 Task: Add Vista Hermosa Bean And Oaxaca Cheese Hand-Rolled Burrito to the cart.
Action: Mouse moved to (23, 127)
Screenshot: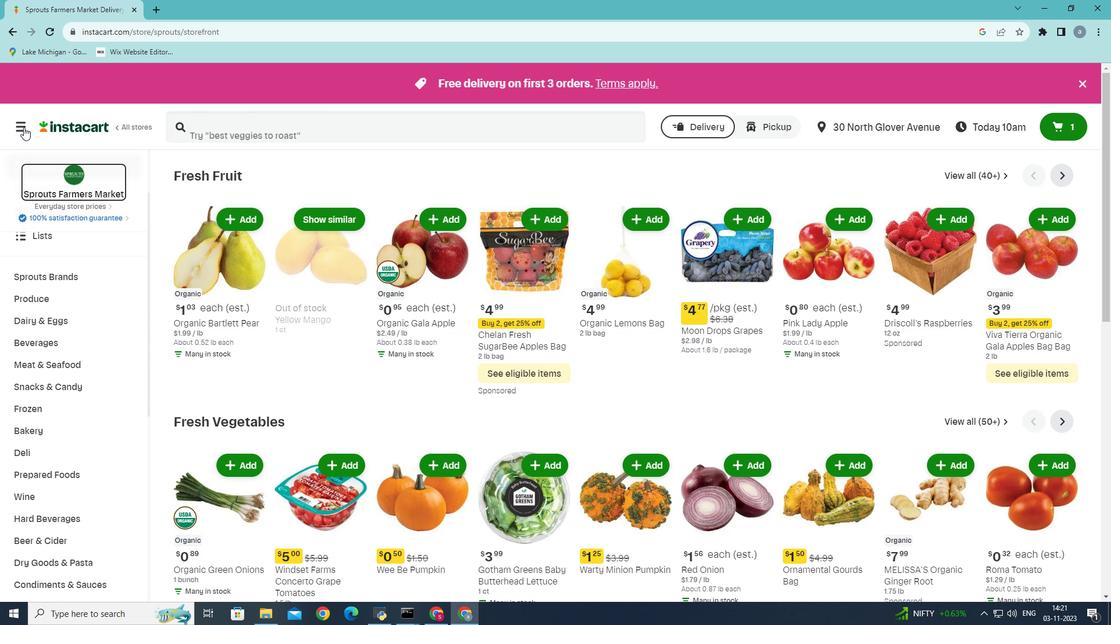 
Action: Mouse pressed left at (23, 127)
Screenshot: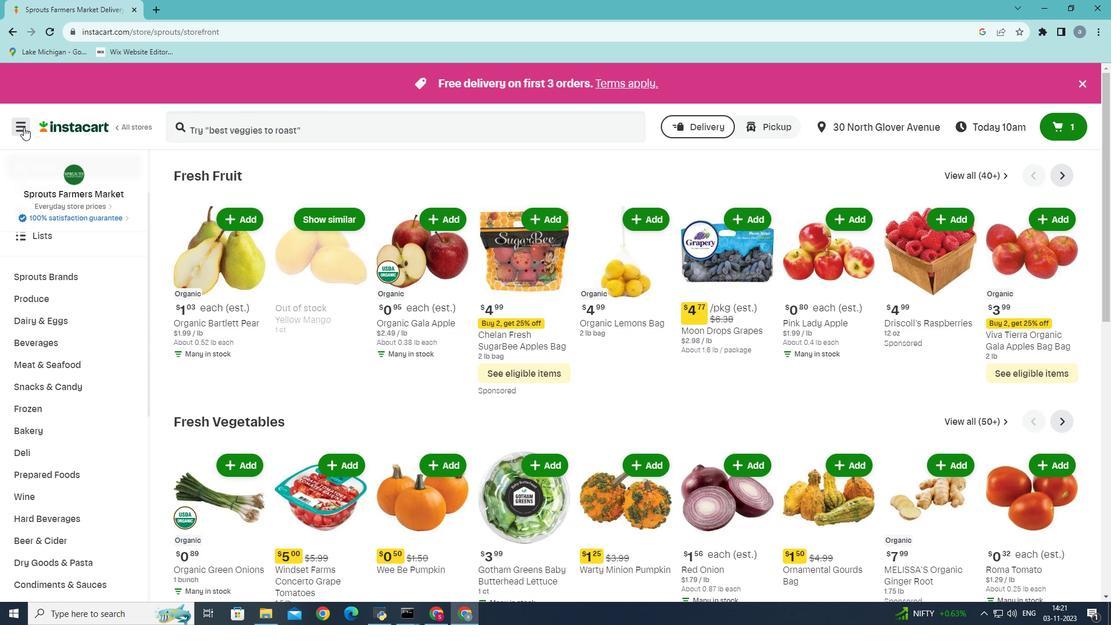 
Action: Mouse moved to (60, 317)
Screenshot: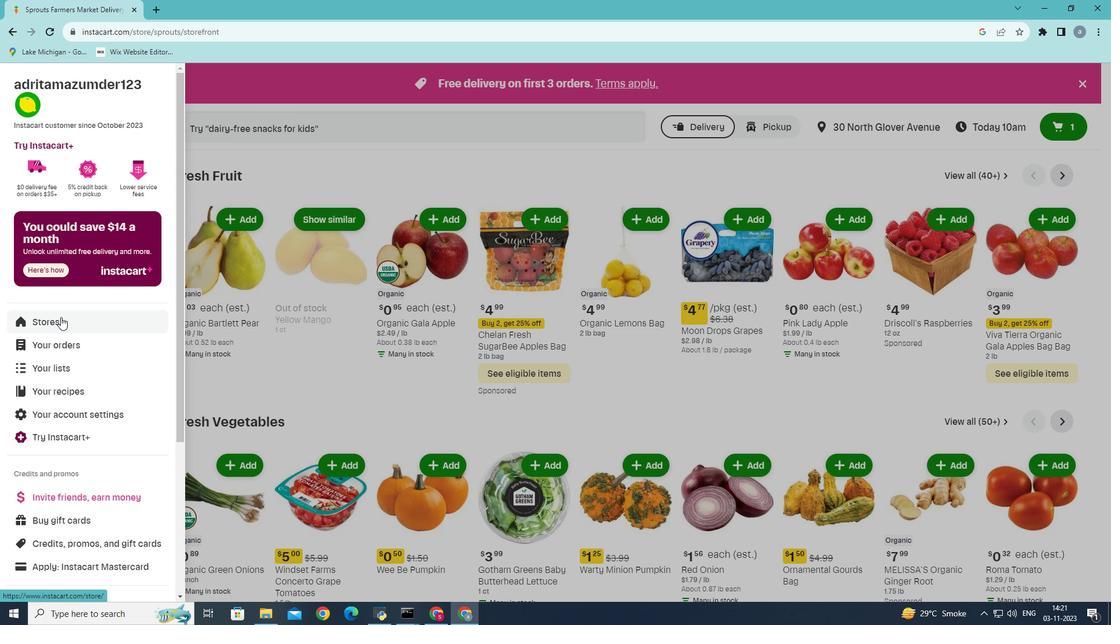
Action: Mouse pressed left at (60, 317)
Screenshot: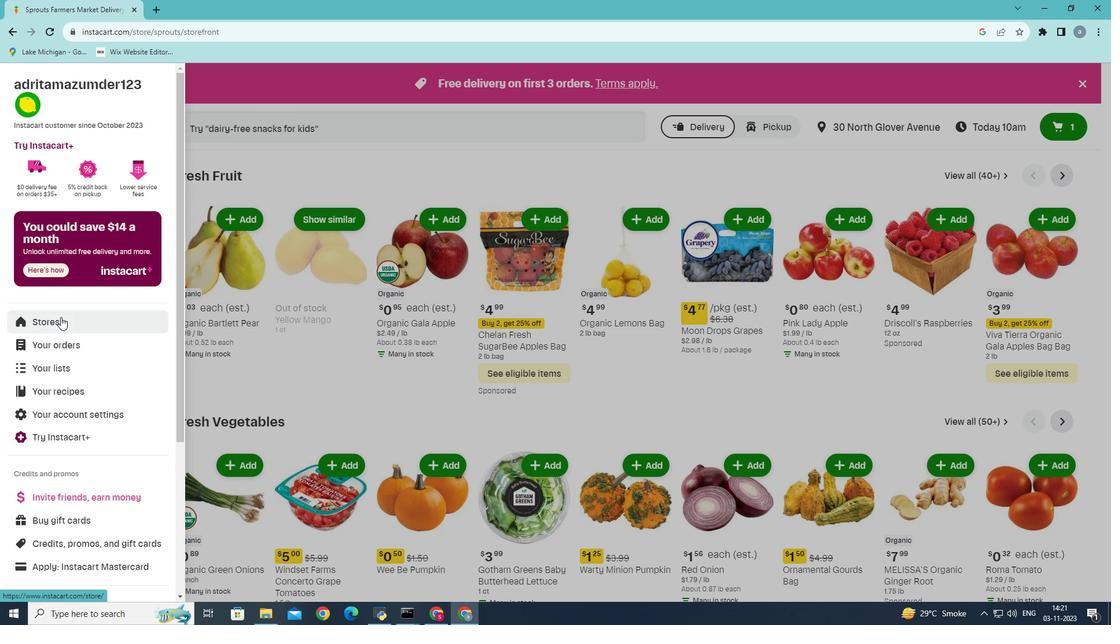 
Action: Mouse moved to (280, 137)
Screenshot: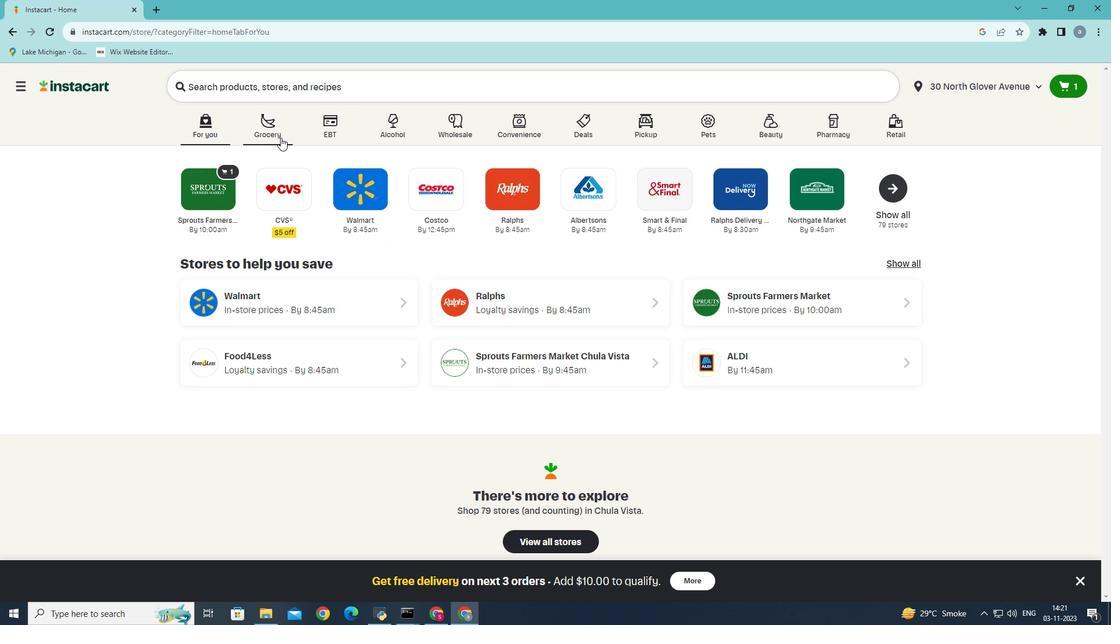 
Action: Mouse pressed left at (280, 137)
Screenshot: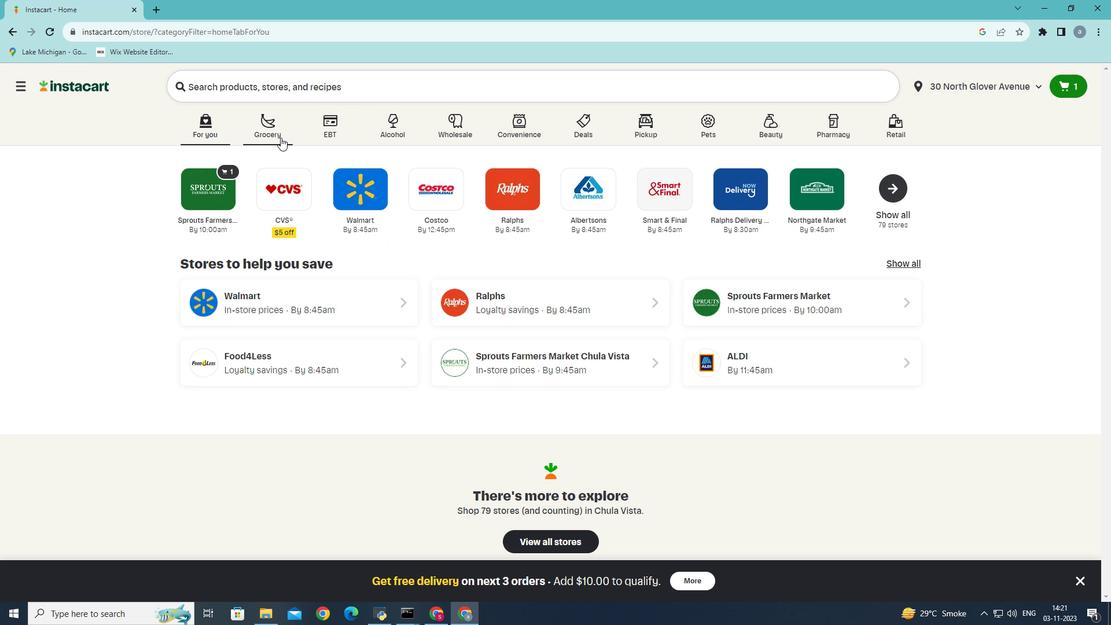 
Action: Mouse moved to (255, 338)
Screenshot: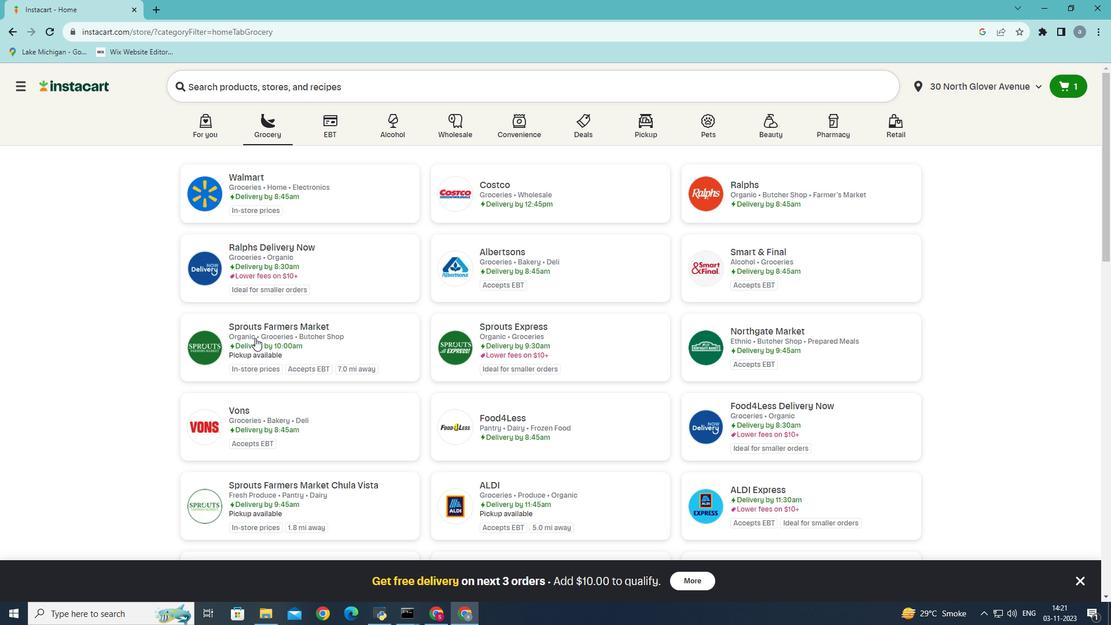 
Action: Mouse pressed left at (255, 338)
Screenshot: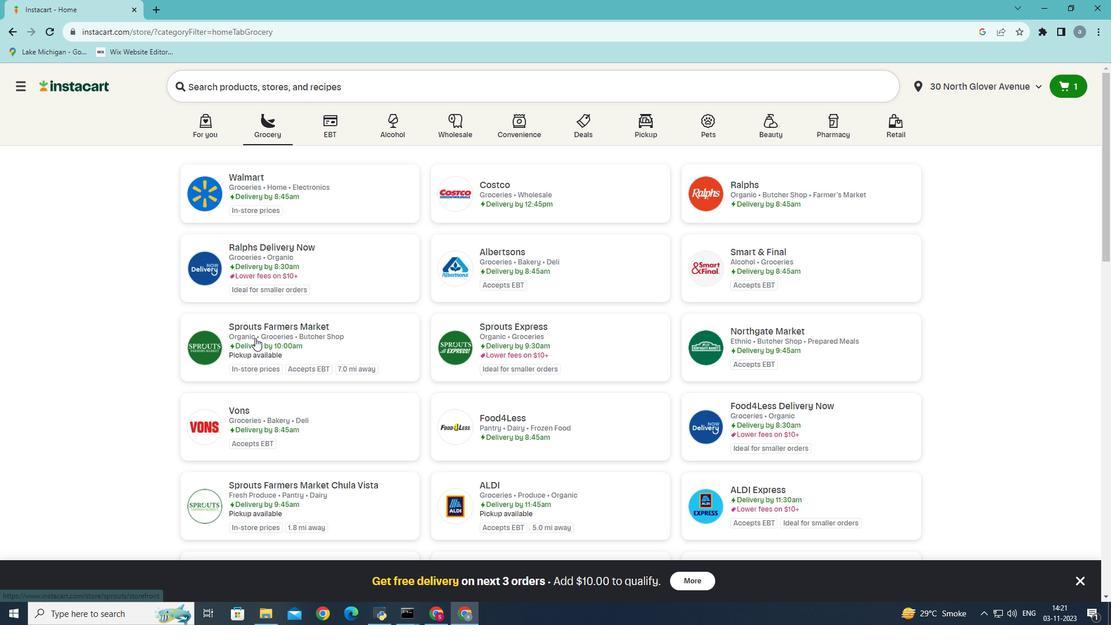 
Action: Mouse moved to (61, 444)
Screenshot: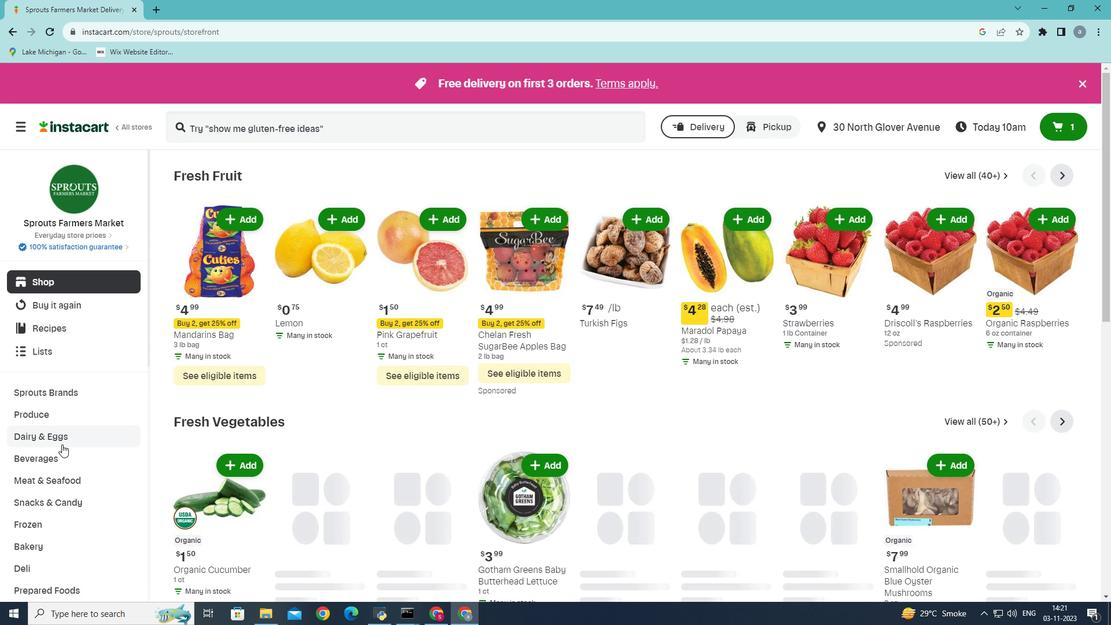 
Action: Mouse scrolled (61, 444) with delta (0, 0)
Screenshot: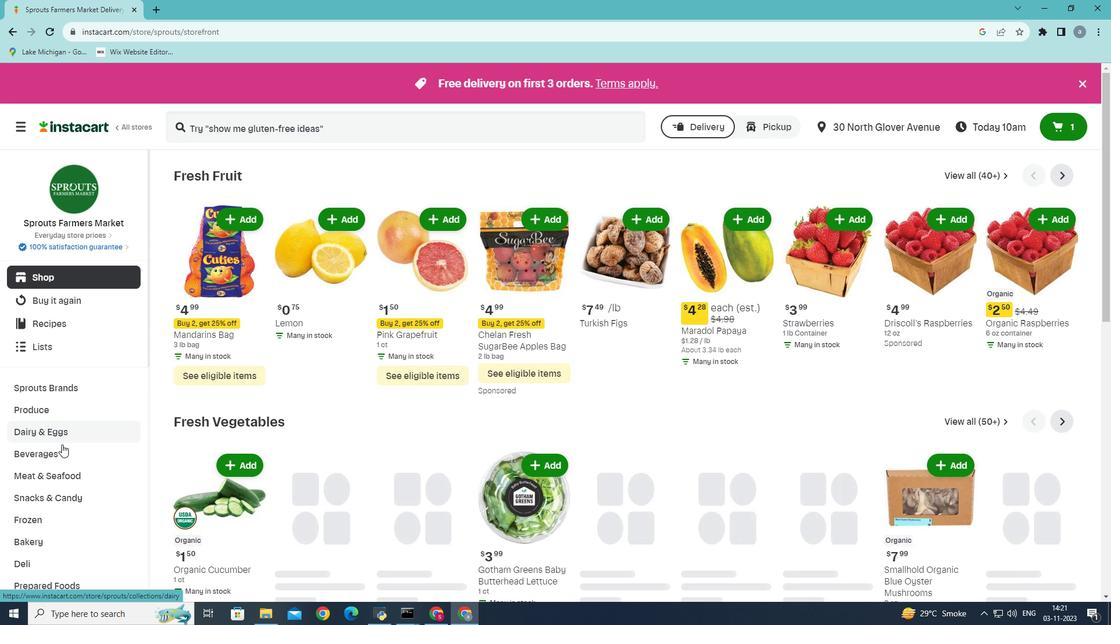 
Action: Mouse scrolled (61, 444) with delta (0, 0)
Screenshot: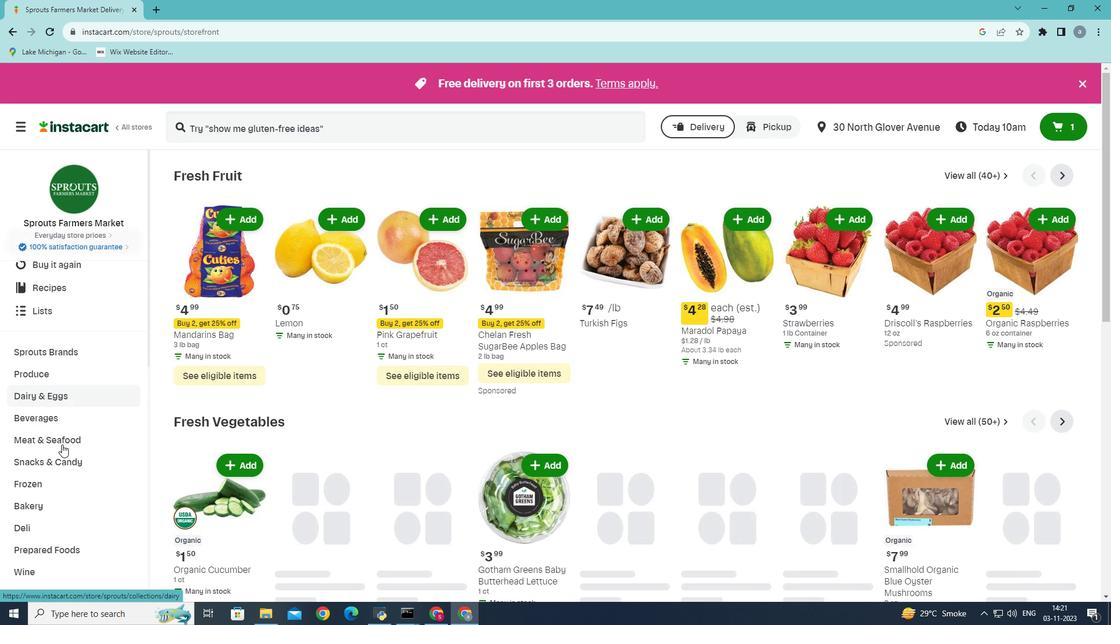 
Action: Mouse moved to (42, 473)
Screenshot: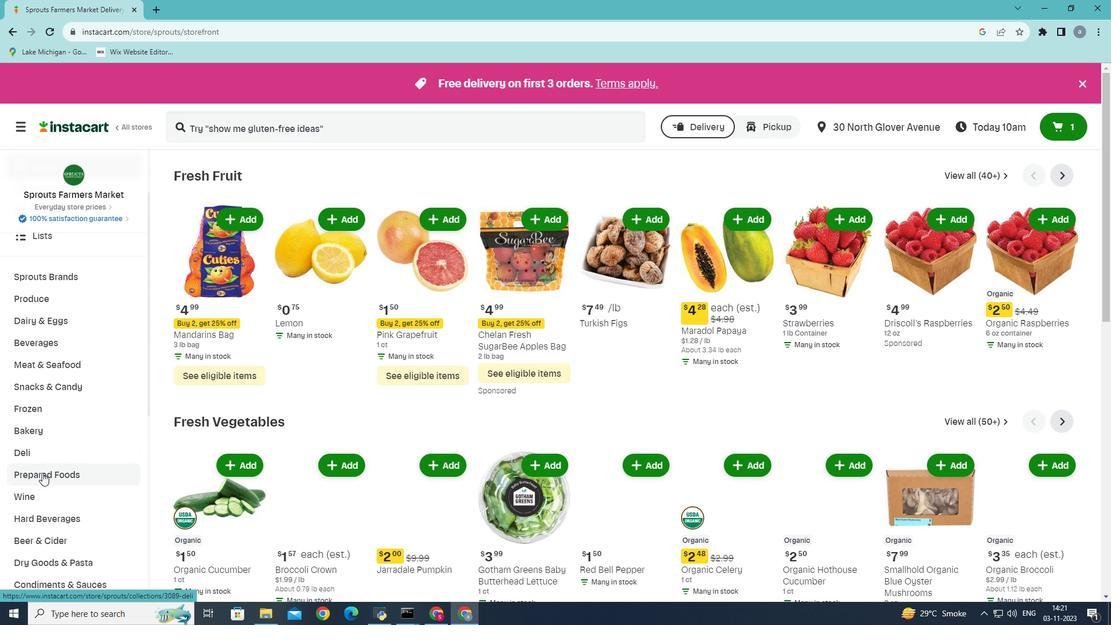 
Action: Mouse pressed left at (42, 473)
Screenshot: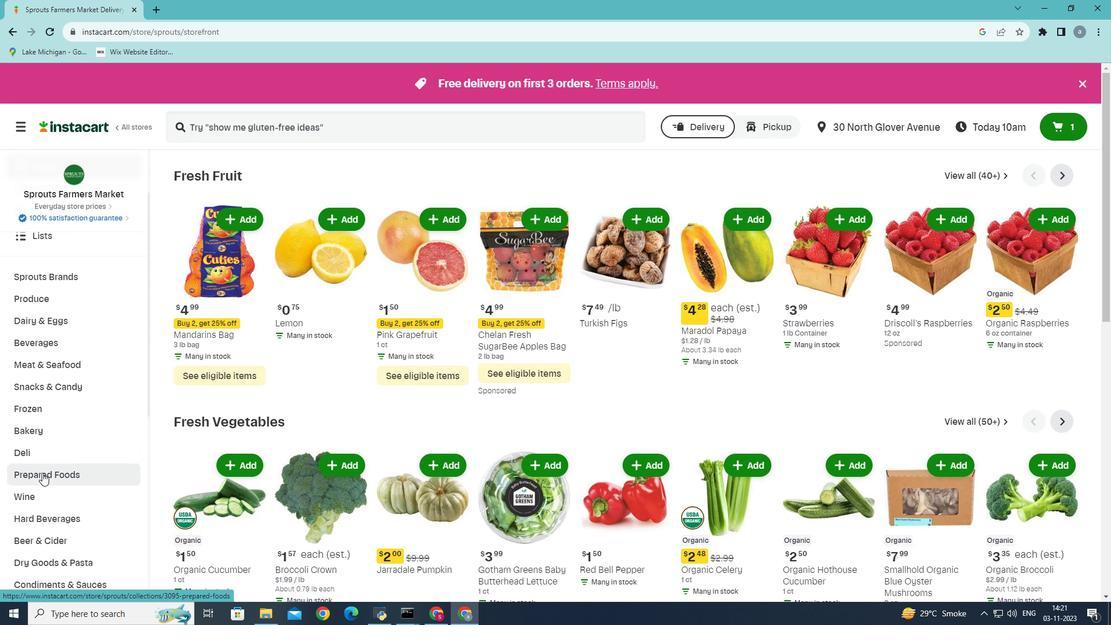 
Action: Mouse moved to (412, 206)
Screenshot: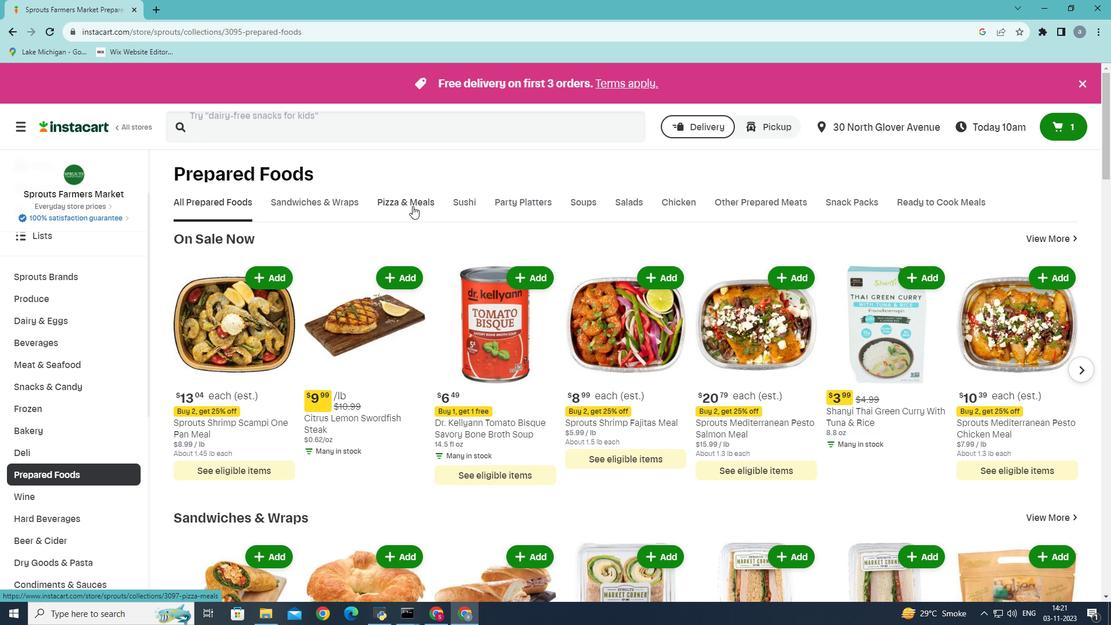 
Action: Mouse pressed left at (412, 206)
Screenshot: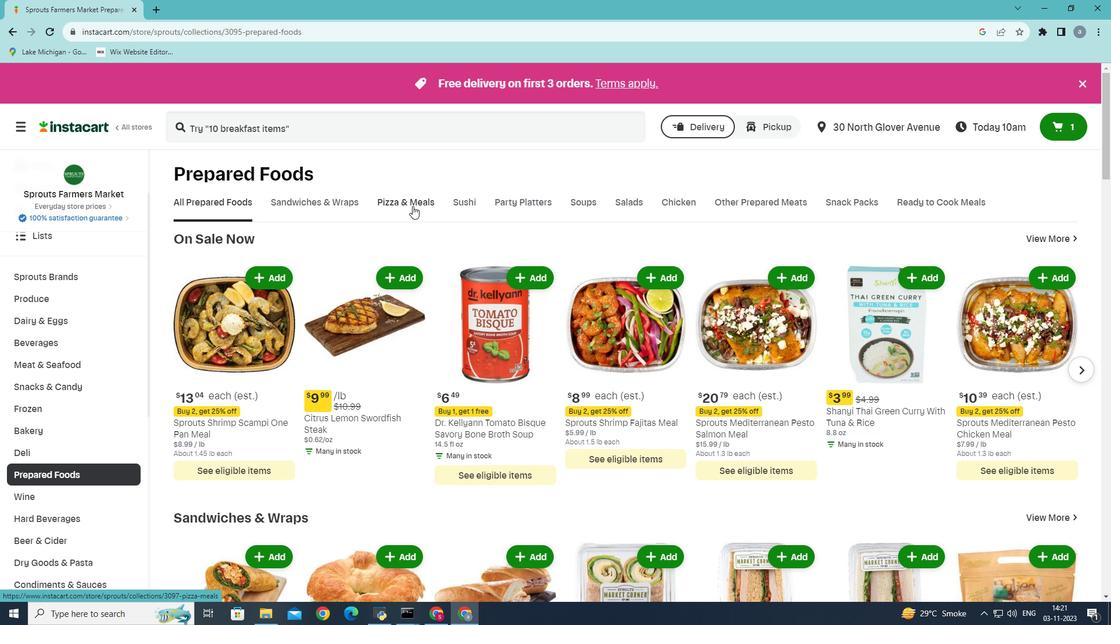 
Action: Mouse moved to (527, 262)
Screenshot: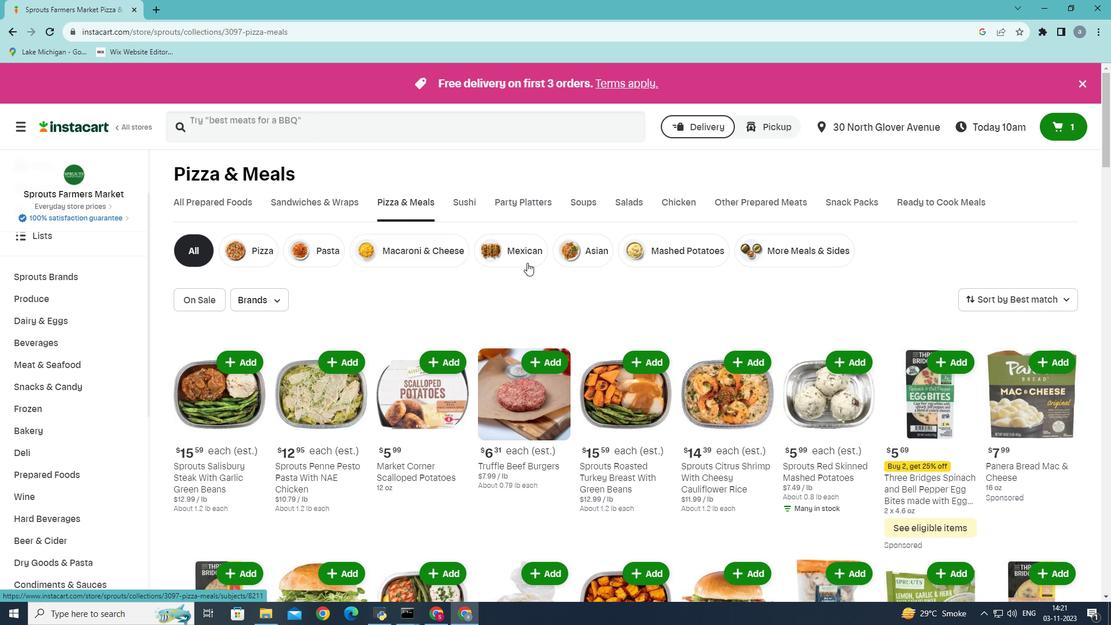
Action: Mouse pressed left at (527, 262)
Screenshot: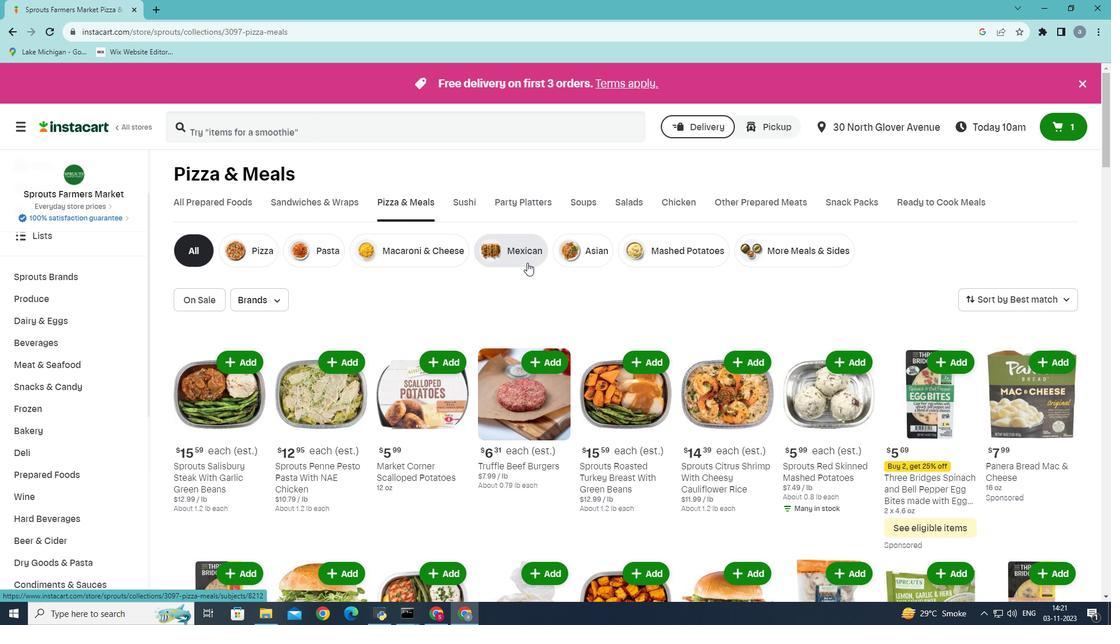
Action: Mouse moved to (436, 328)
Screenshot: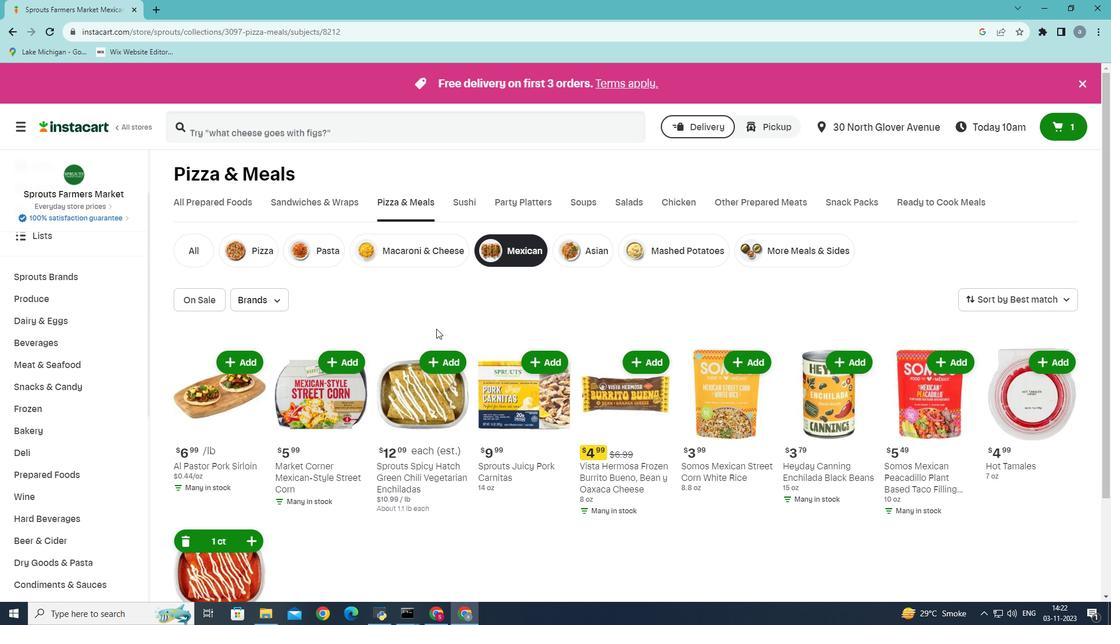 
Action: Mouse scrolled (436, 328) with delta (0, 0)
Screenshot: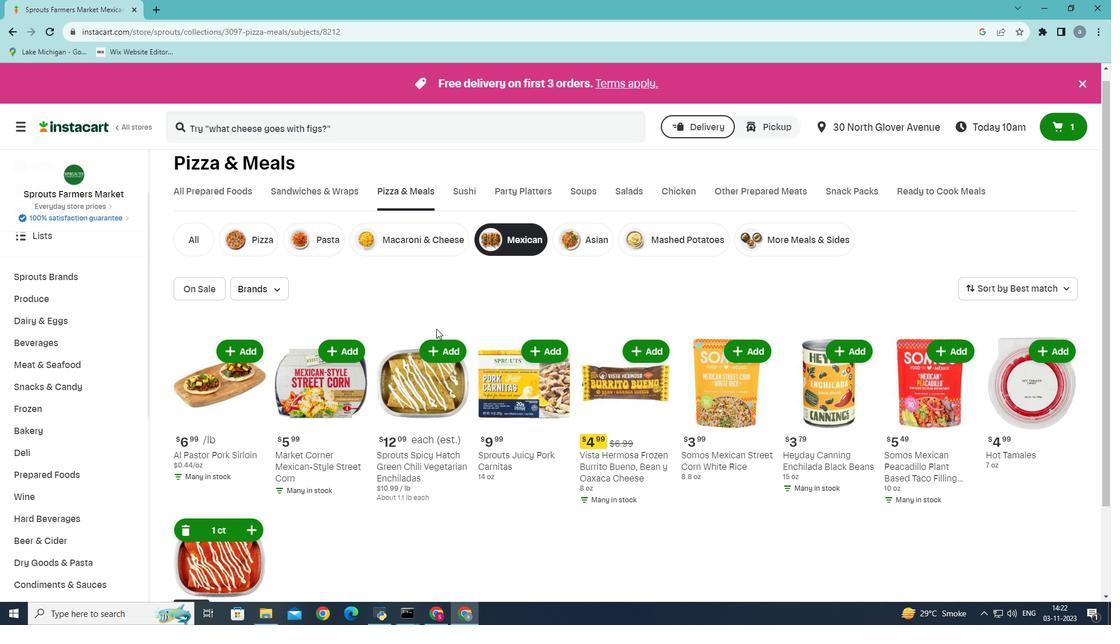 
Action: Mouse moved to (627, 367)
Screenshot: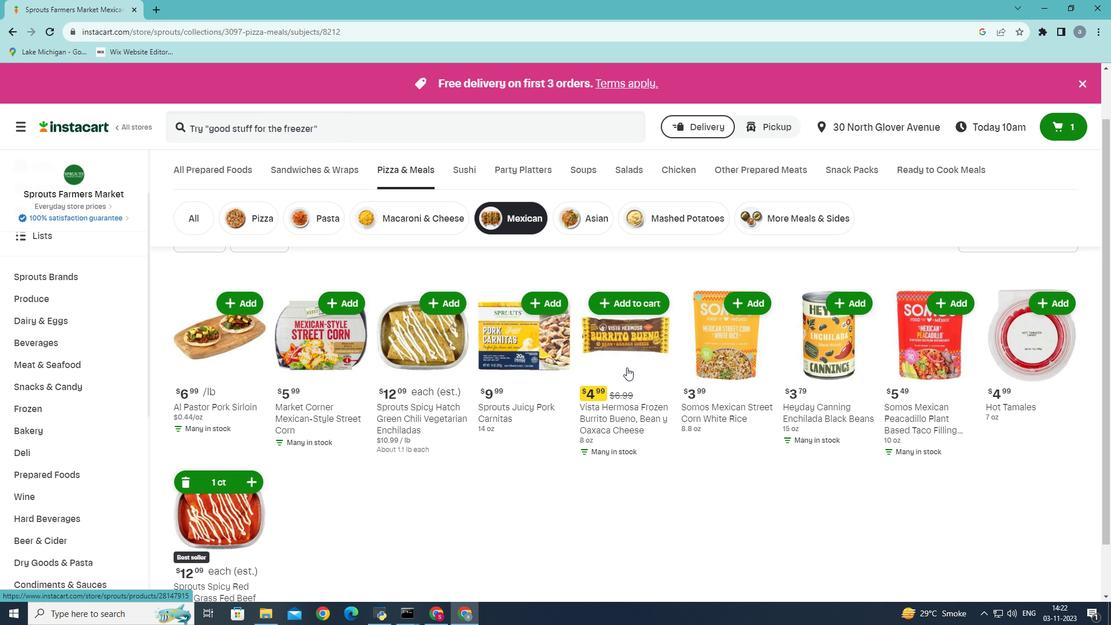 
Action: Mouse scrolled (627, 367) with delta (0, 0)
Screenshot: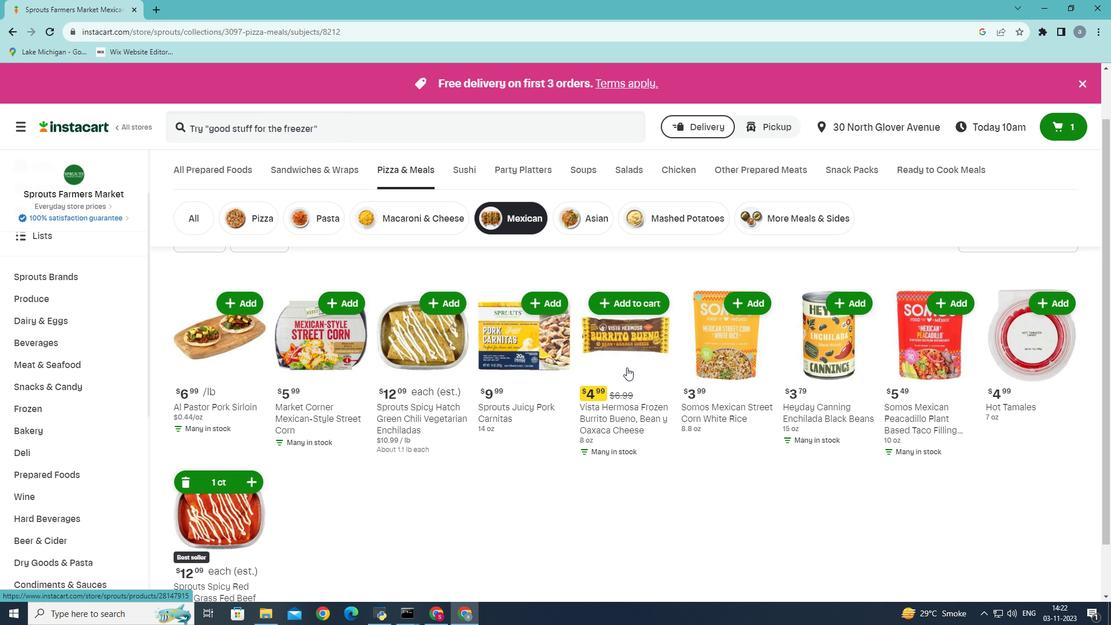 
Action: Mouse scrolled (627, 367) with delta (0, 0)
Screenshot: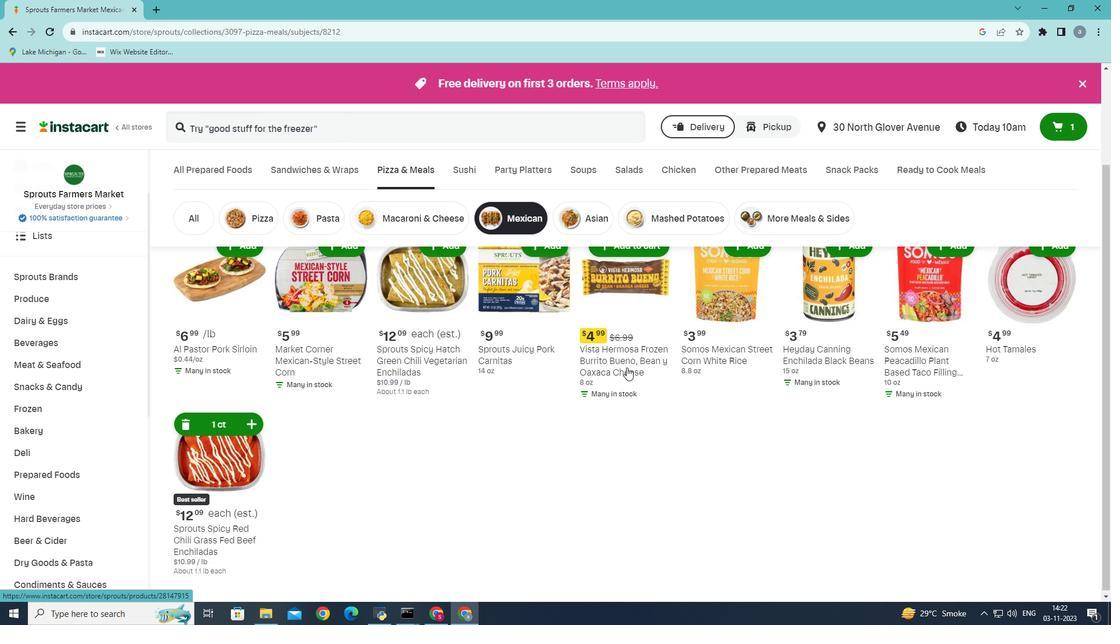 
Action: Mouse moved to (485, 389)
Screenshot: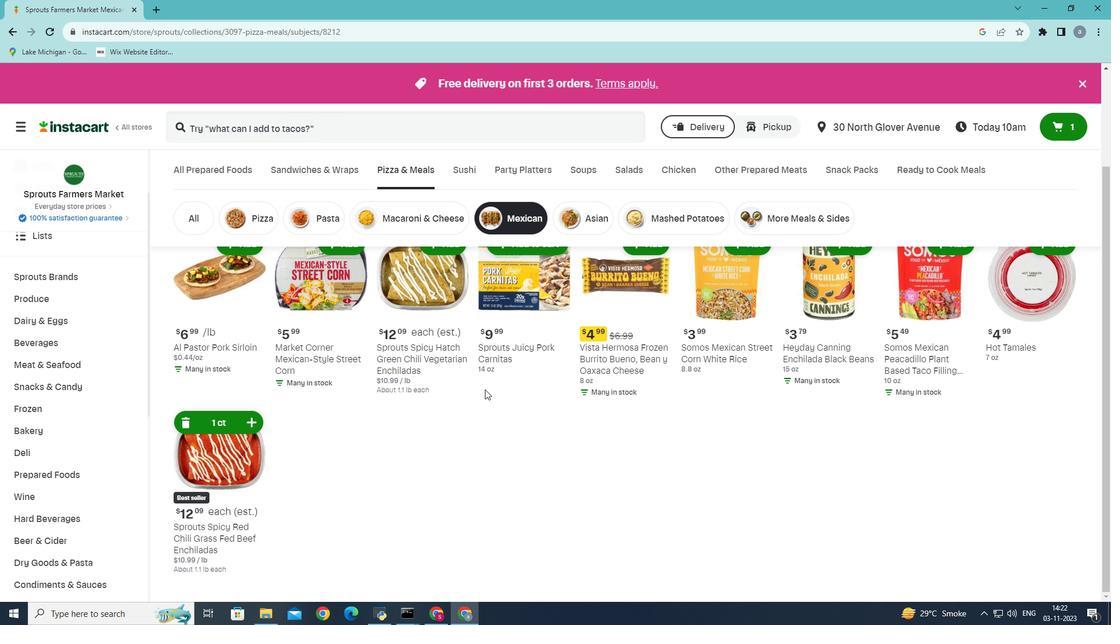 
